 Task: Create a due date automation trigger when advanced on, on the tuesday of the week a card is due add content with a name ending with resume at 11:00 AM.
Action: Mouse moved to (1156, 95)
Screenshot: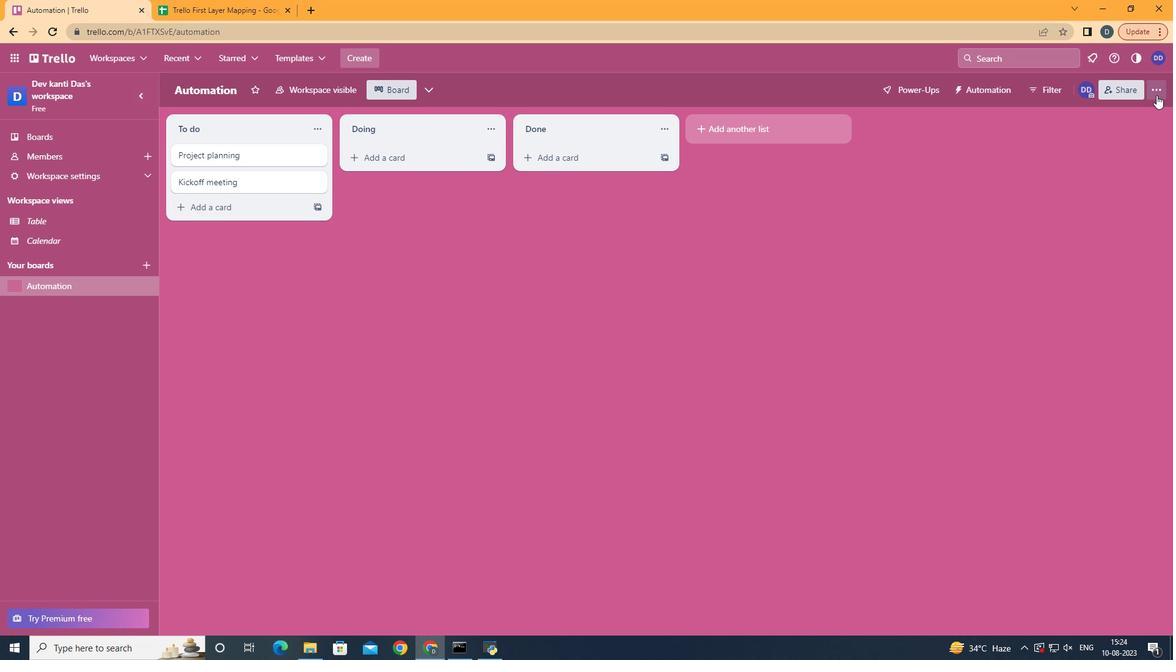 
Action: Mouse pressed left at (1156, 95)
Screenshot: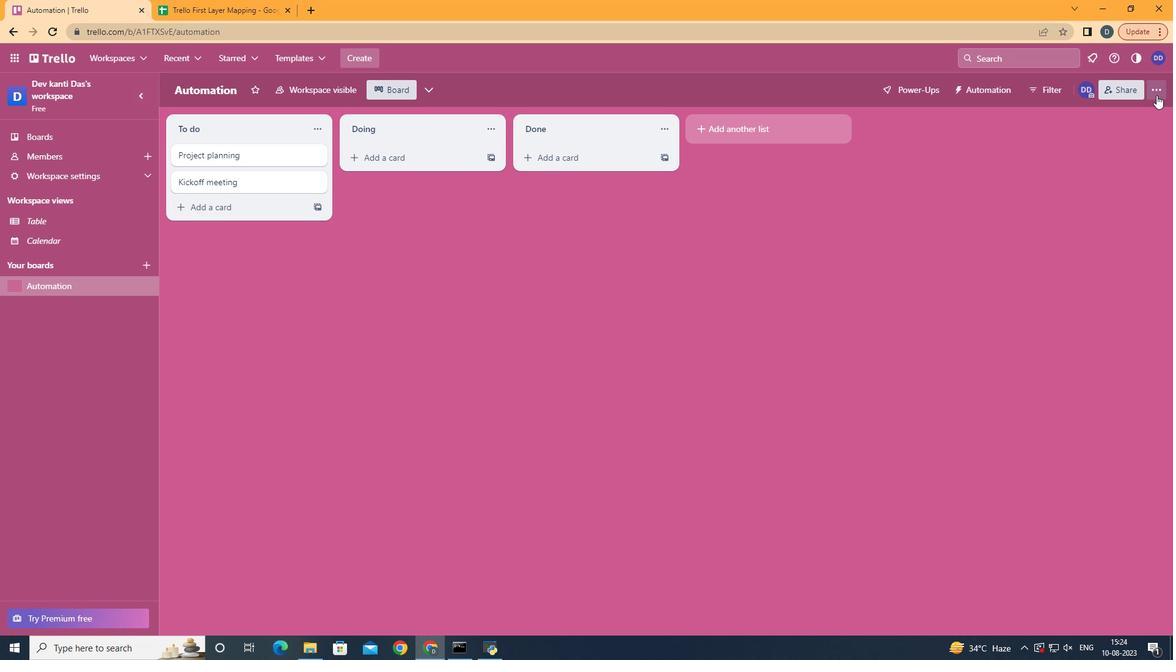 
Action: Mouse moved to (1051, 264)
Screenshot: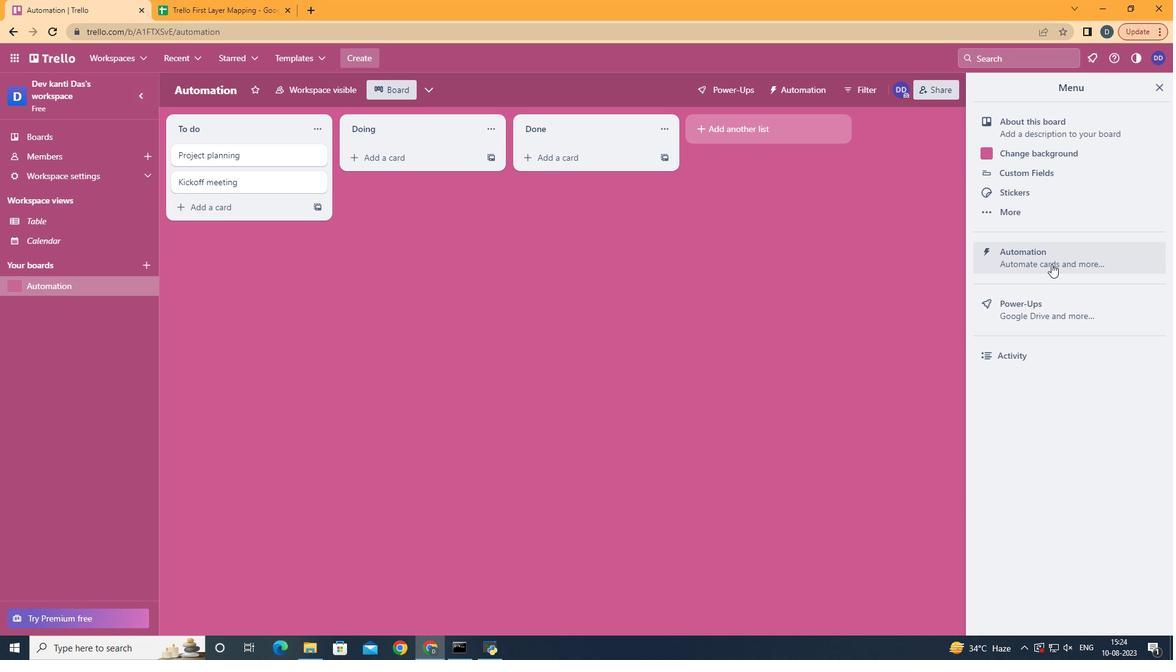 
Action: Mouse pressed left at (1051, 264)
Screenshot: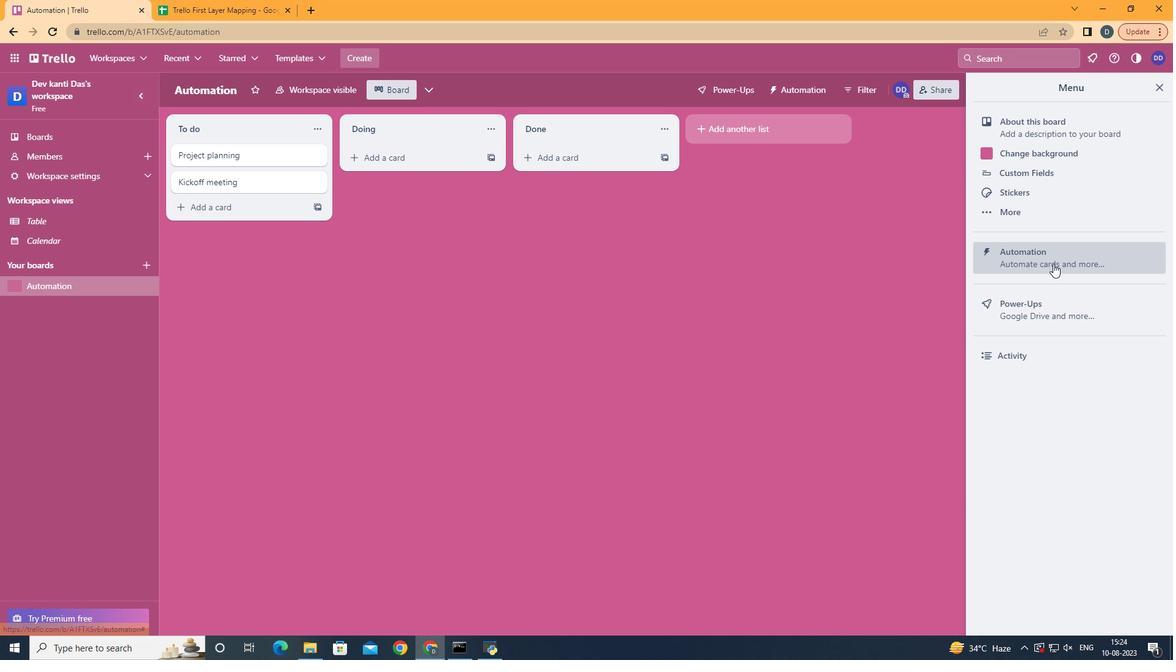 
Action: Mouse moved to (216, 249)
Screenshot: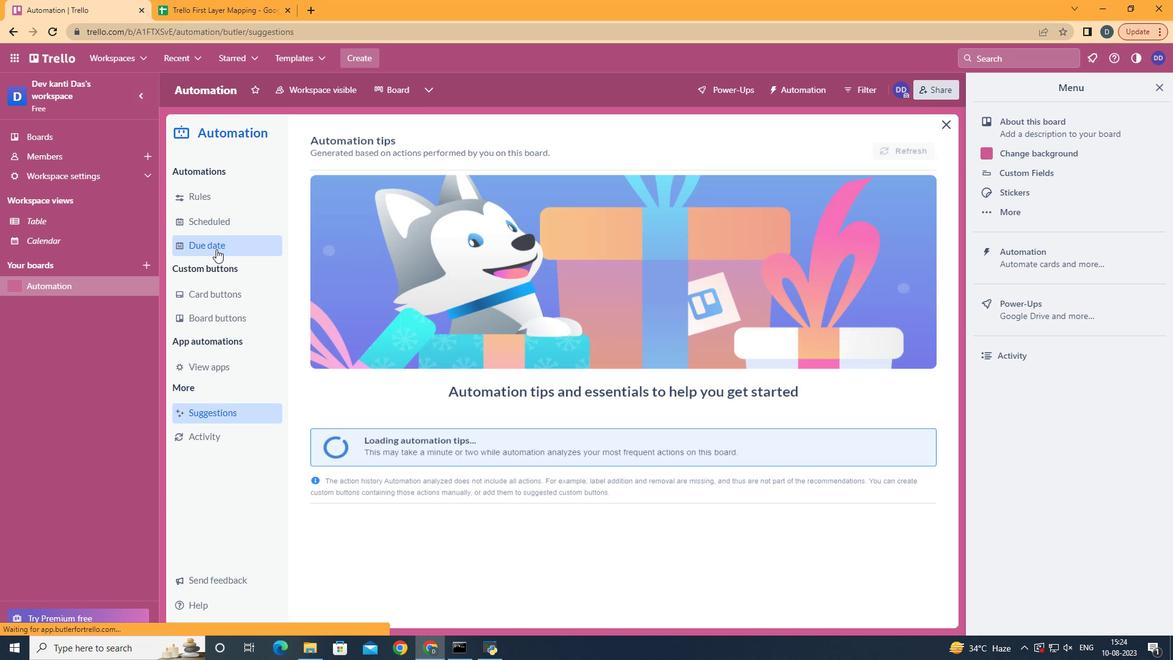 
Action: Mouse pressed left at (216, 249)
Screenshot: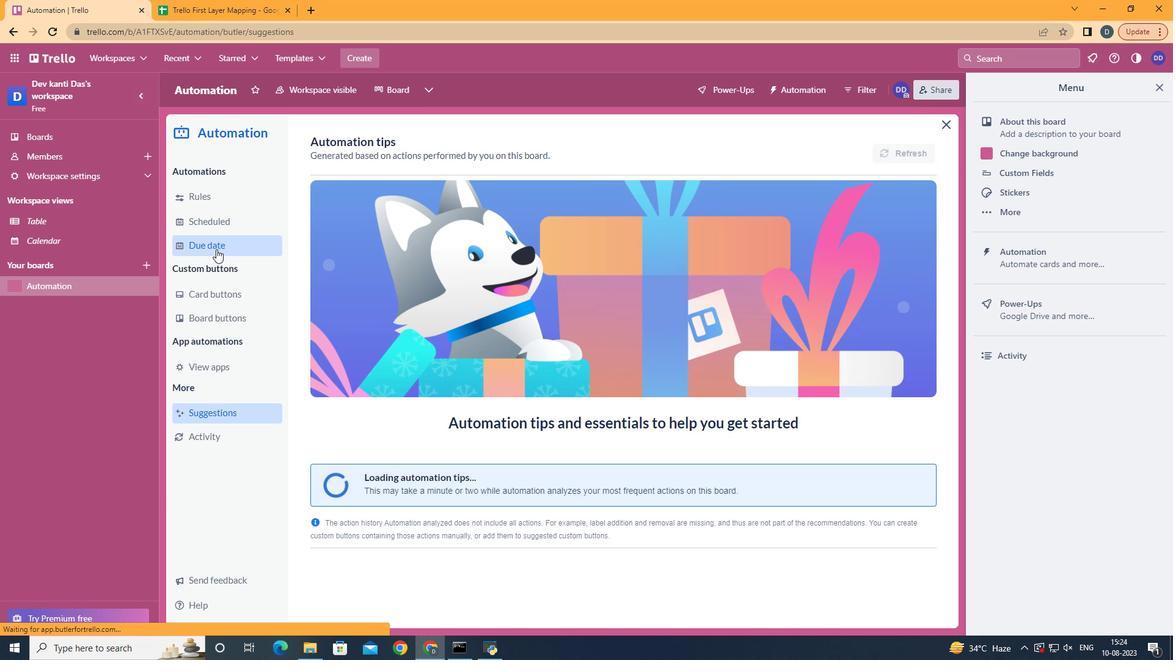 
Action: Mouse moved to (869, 147)
Screenshot: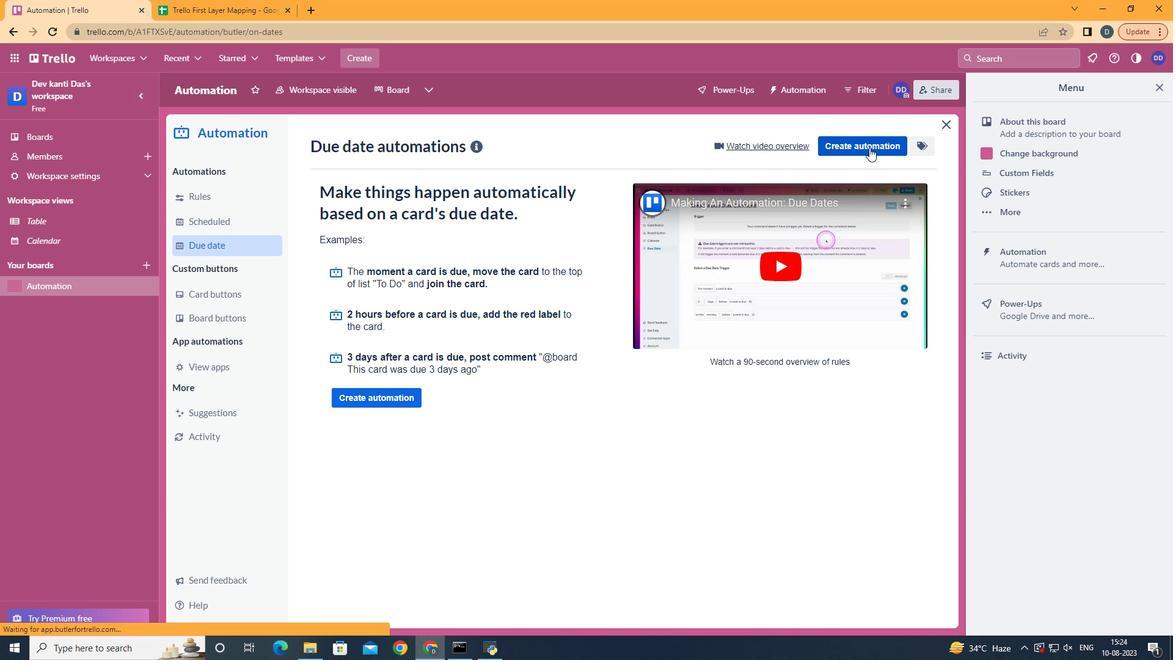
Action: Mouse pressed left at (869, 147)
Screenshot: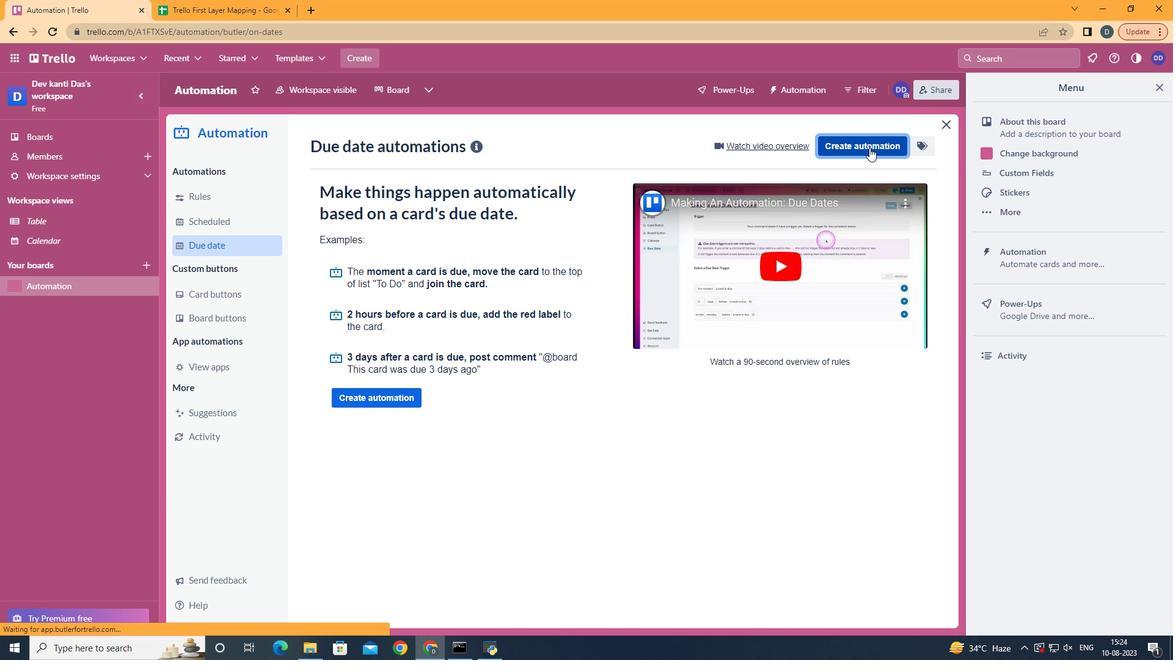 
Action: Mouse moved to (661, 263)
Screenshot: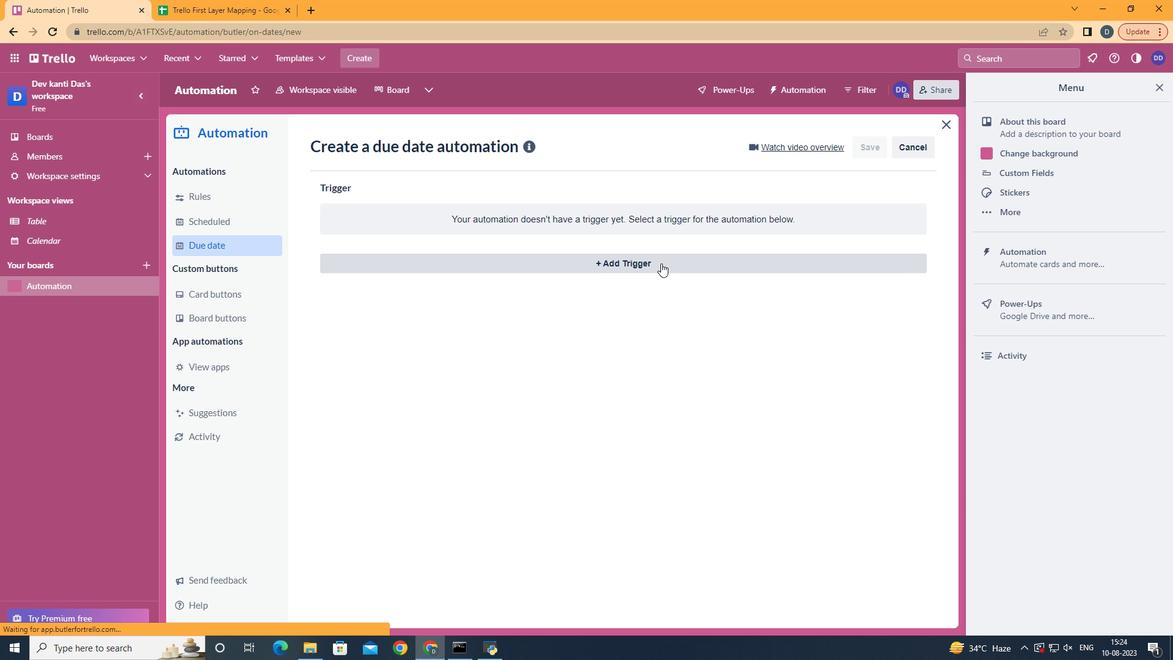 
Action: Mouse pressed left at (661, 263)
Screenshot: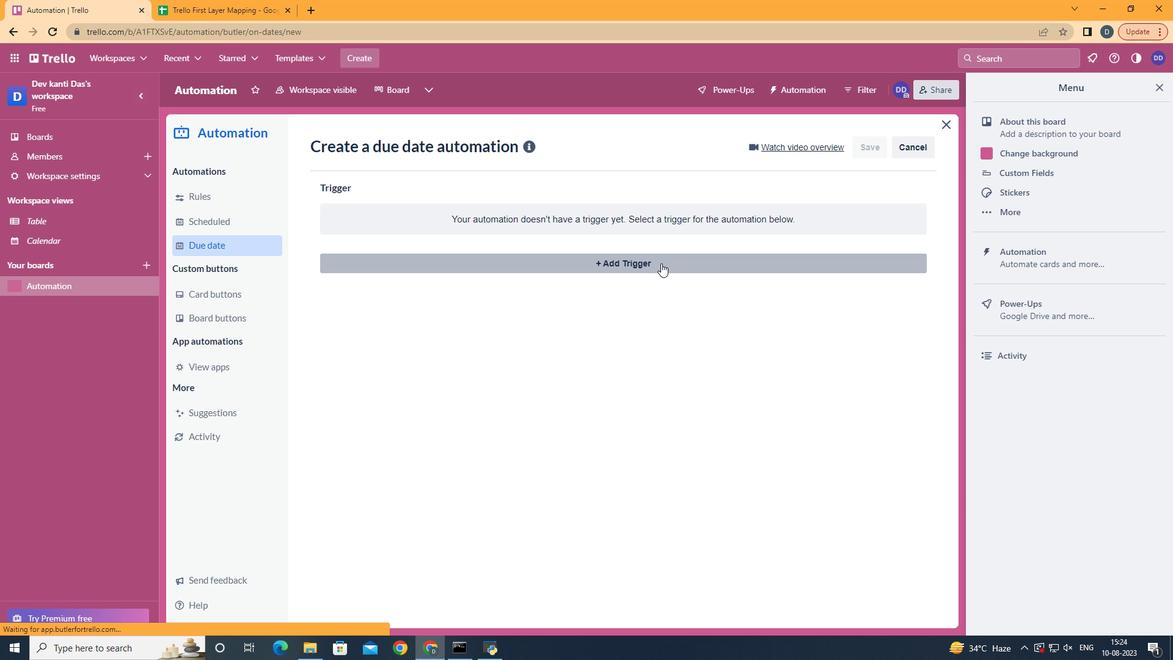 
Action: Mouse moved to (390, 344)
Screenshot: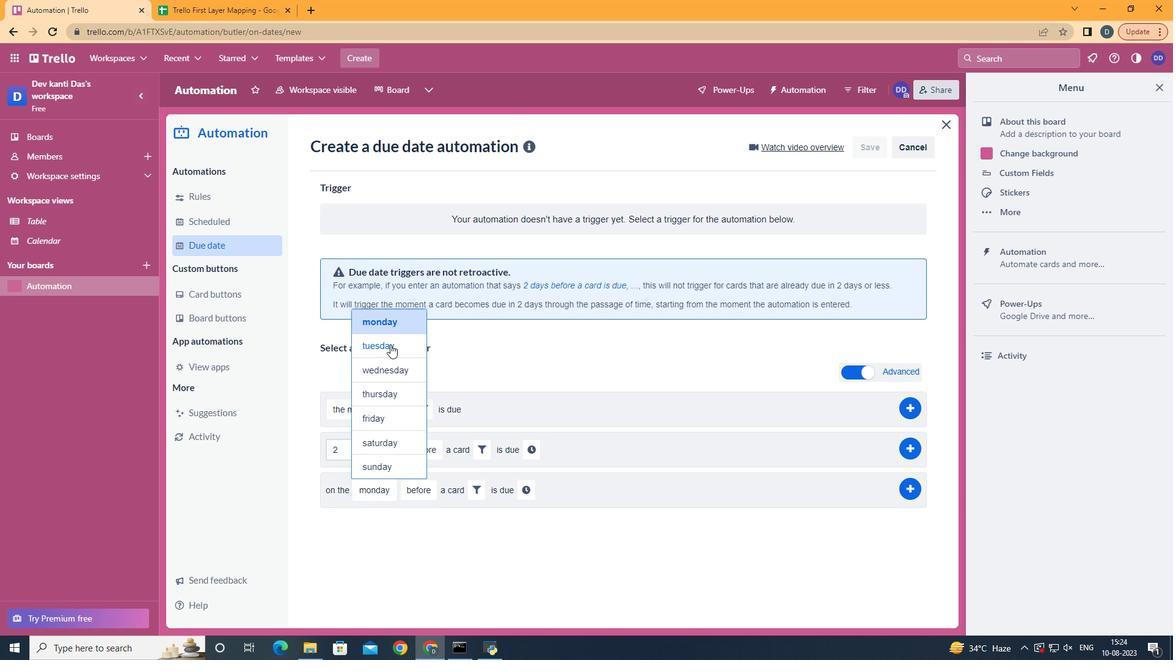 
Action: Mouse pressed left at (390, 344)
Screenshot: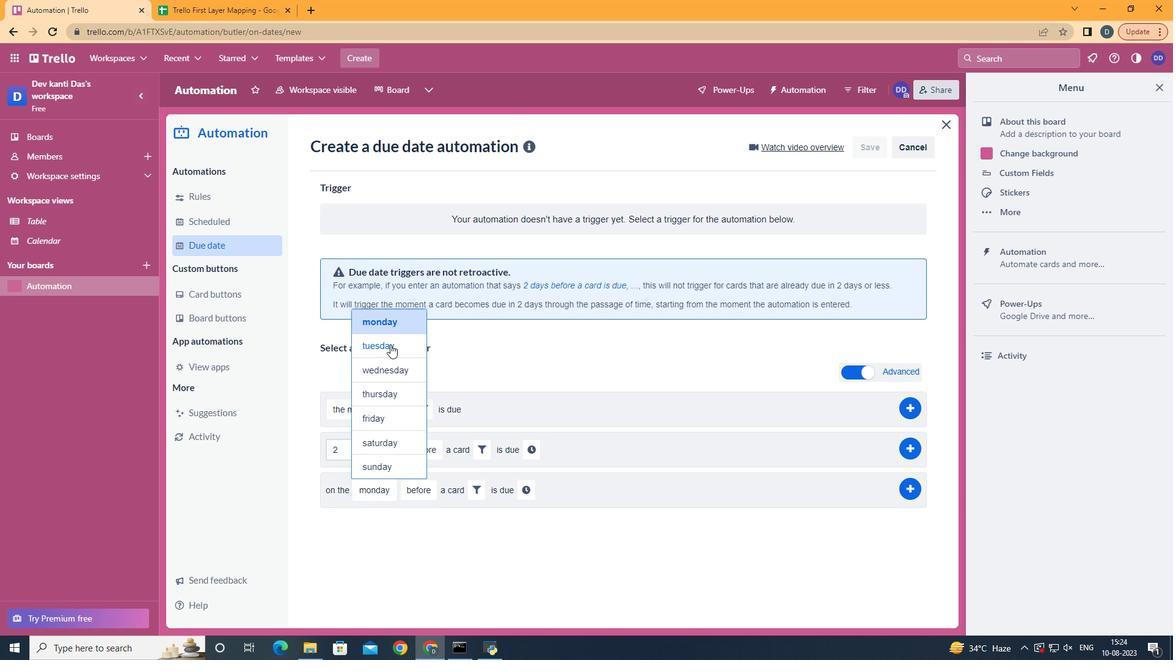 
Action: Mouse moved to (429, 561)
Screenshot: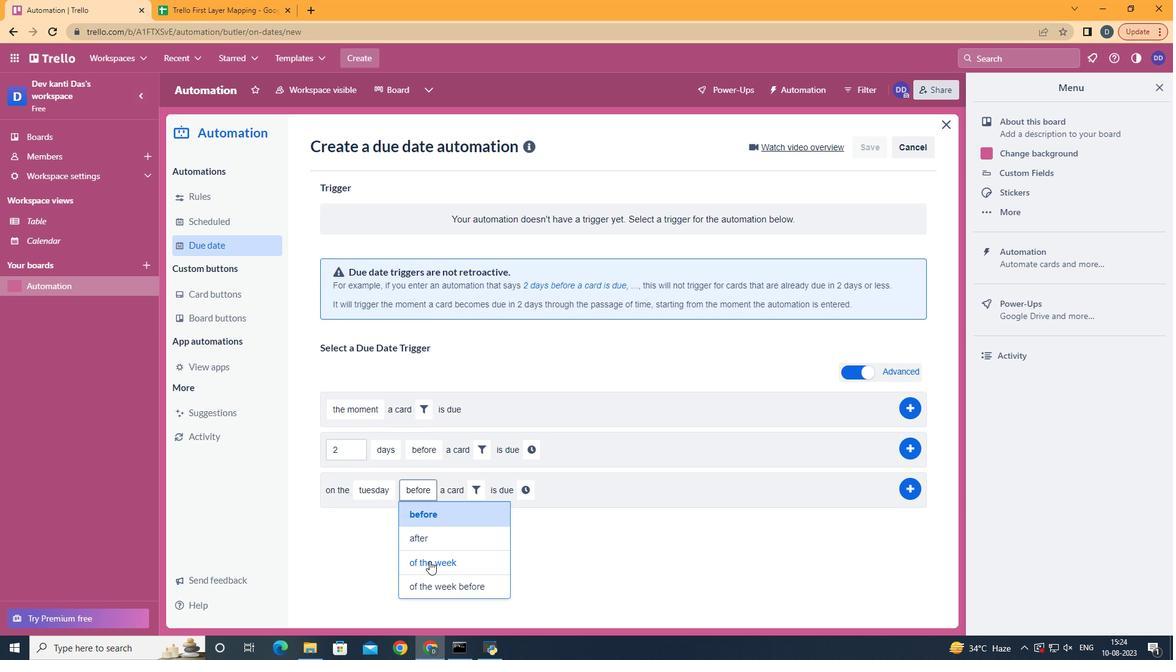 
Action: Mouse pressed left at (429, 561)
Screenshot: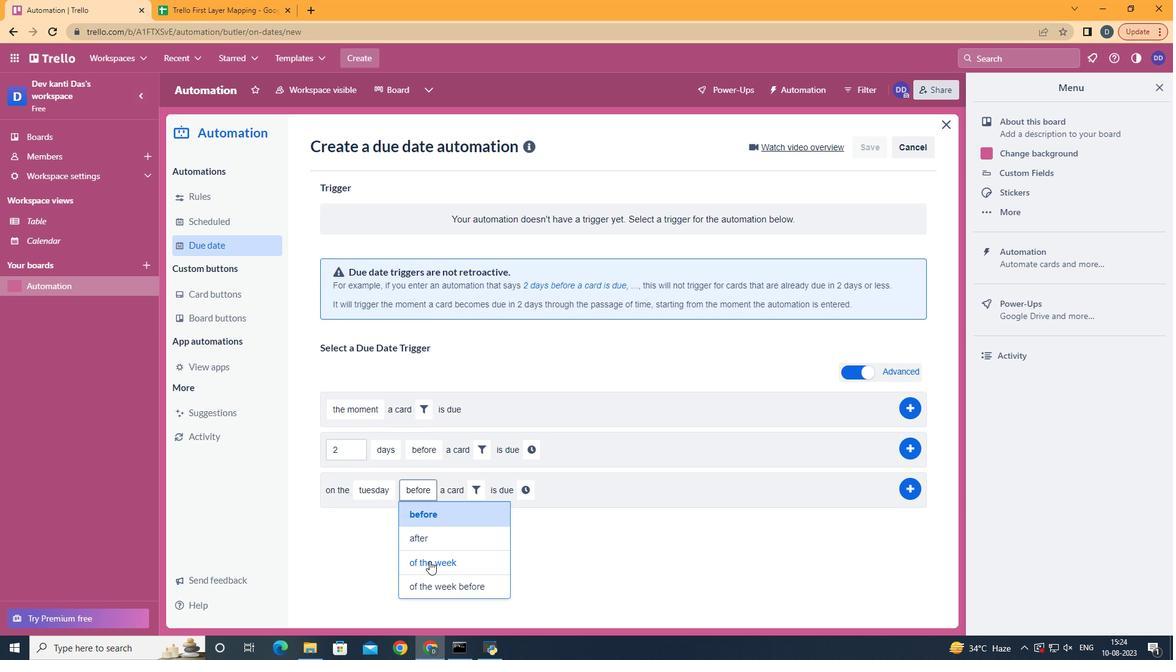 
Action: Mouse moved to (488, 482)
Screenshot: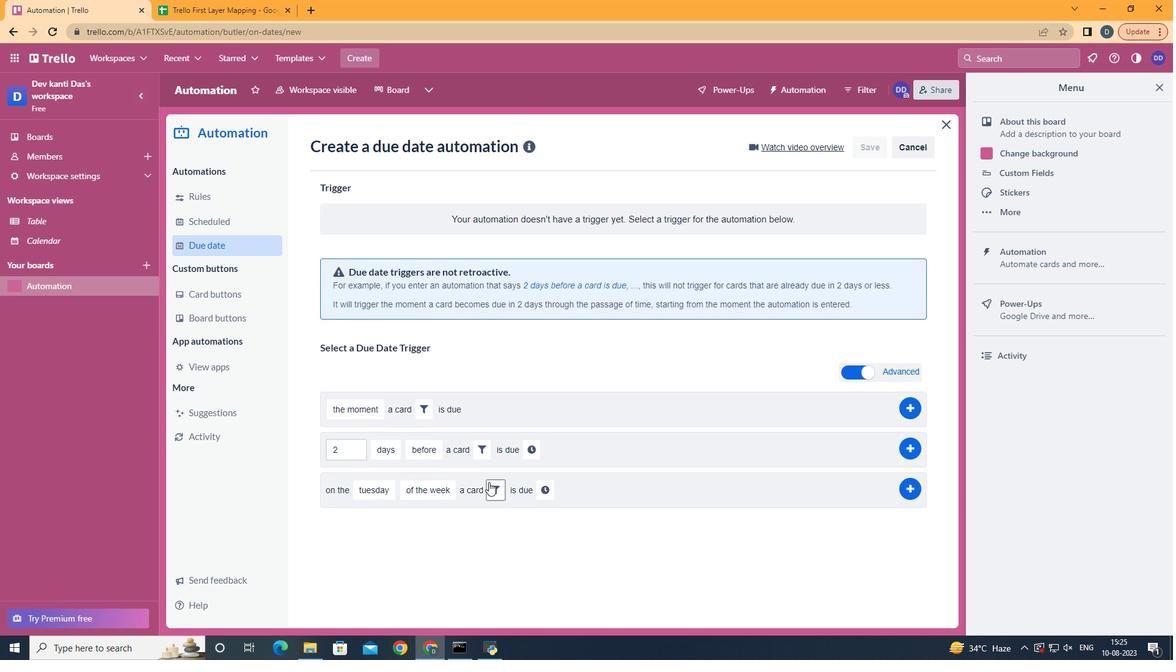 
Action: Mouse pressed left at (488, 482)
Screenshot: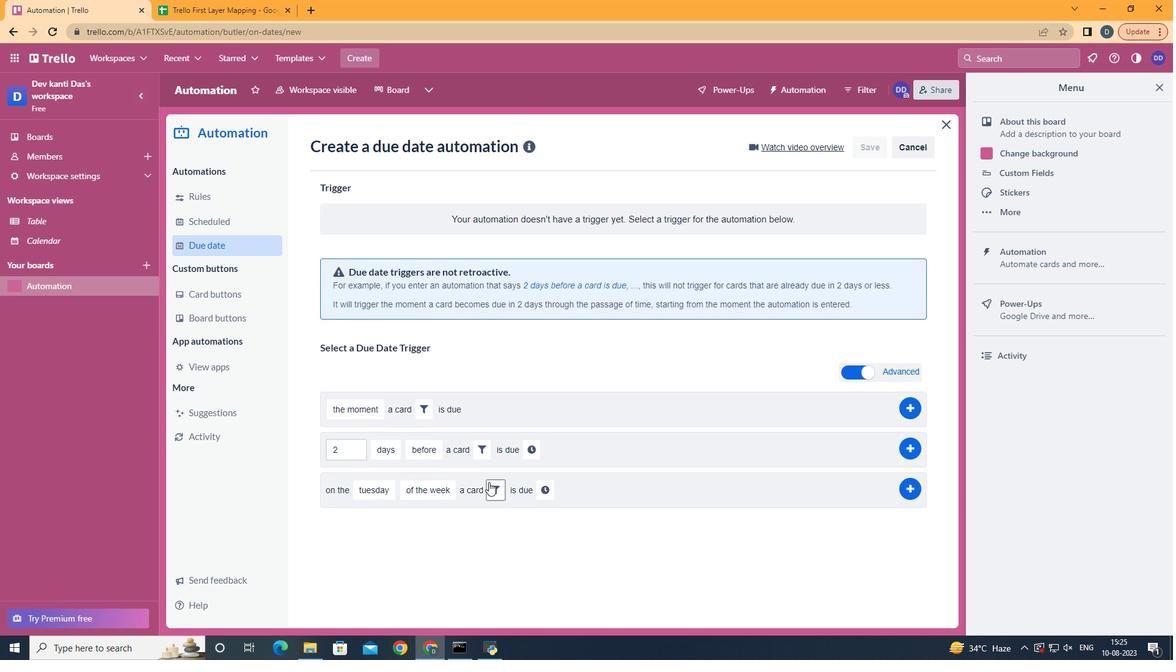 
Action: Mouse moved to (641, 524)
Screenshot: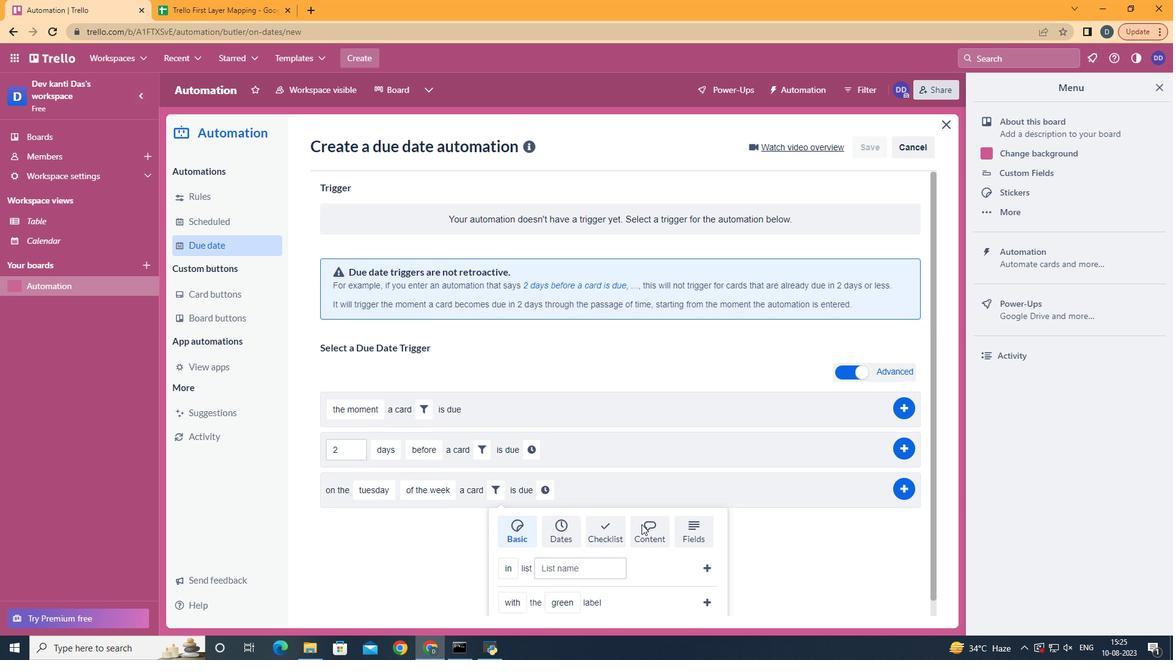 
Action: Mouse pressed left at (641, 524)
Screenshot: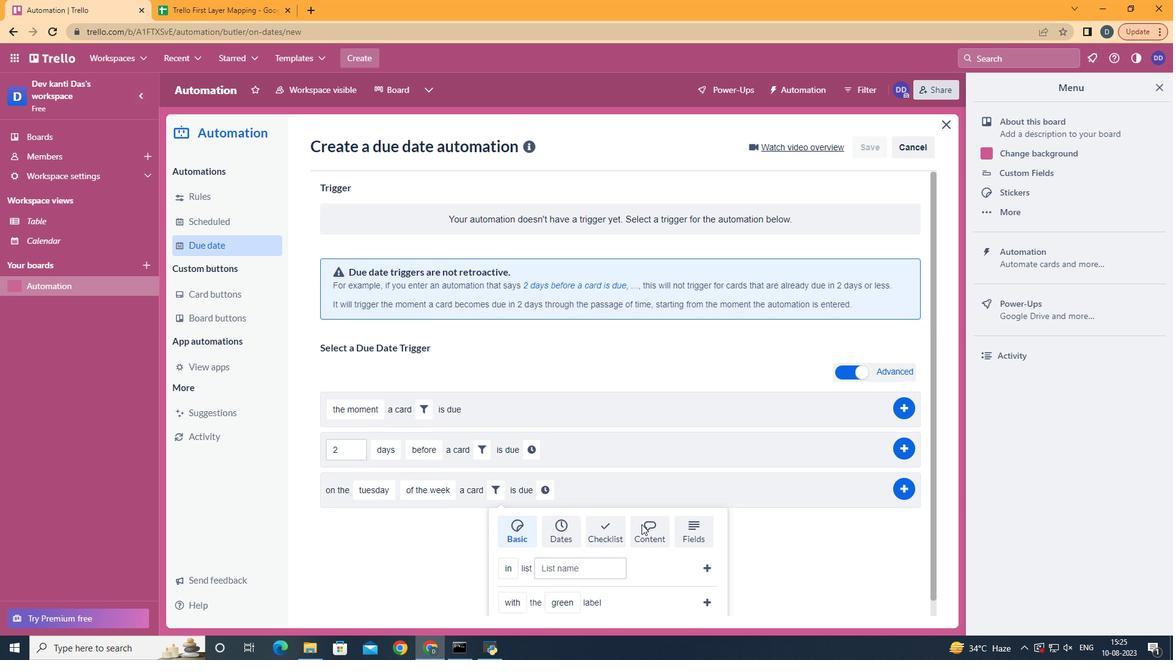 
Action: Mouse moved to (615, 449)
Screenshot: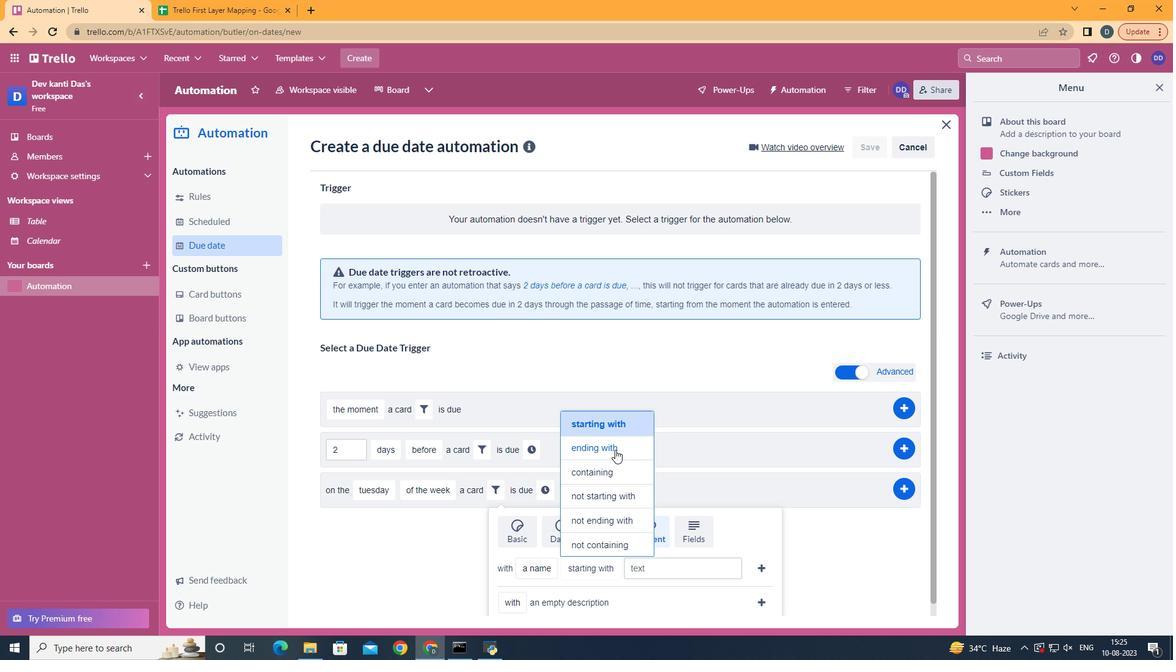 
Action: Mouse pressed left at (615, 449)
Screenshot: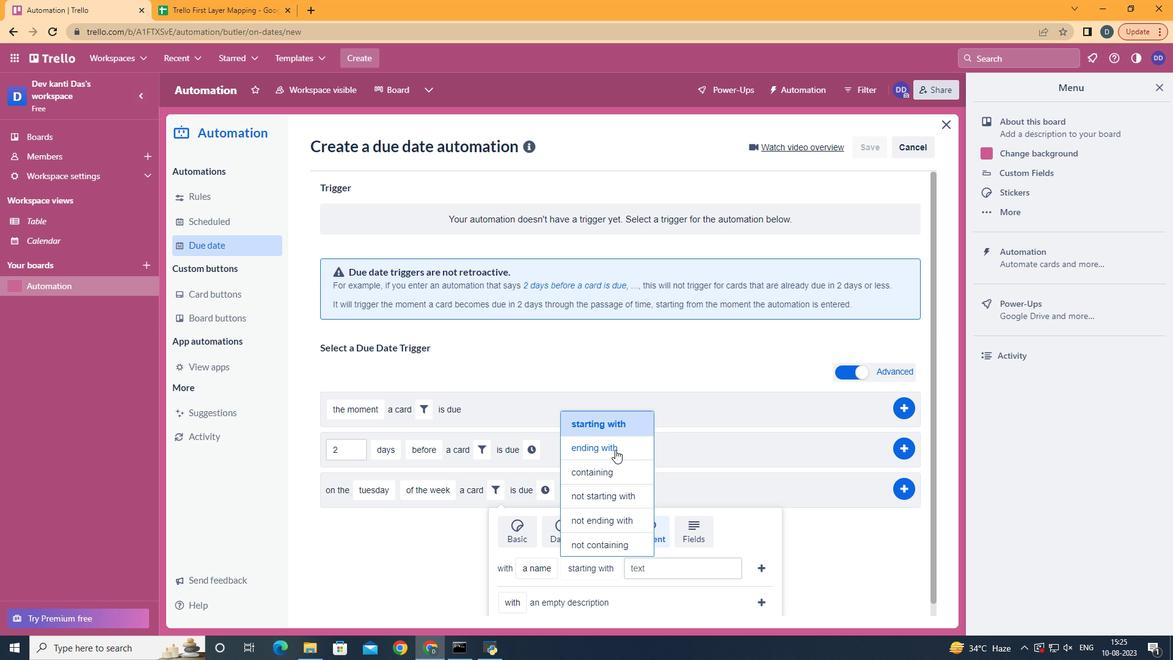 
Action: Mouse moved to (677, 573)
Screenshot: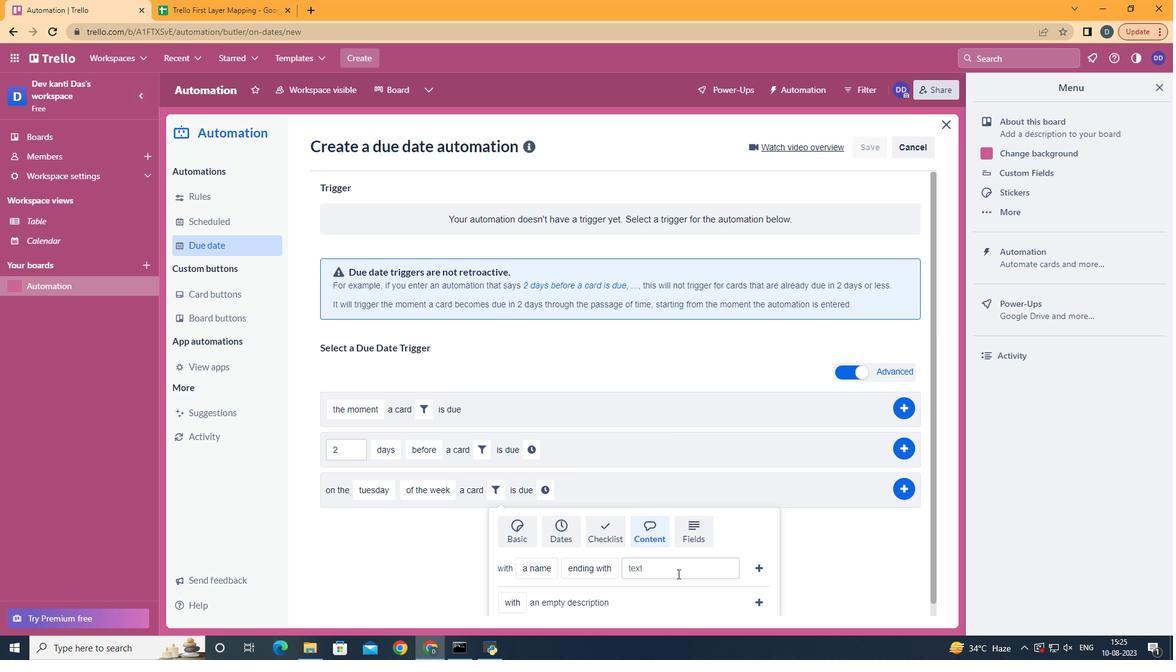 
Action: Mouse pressed left at (677, 573)
Screenshot: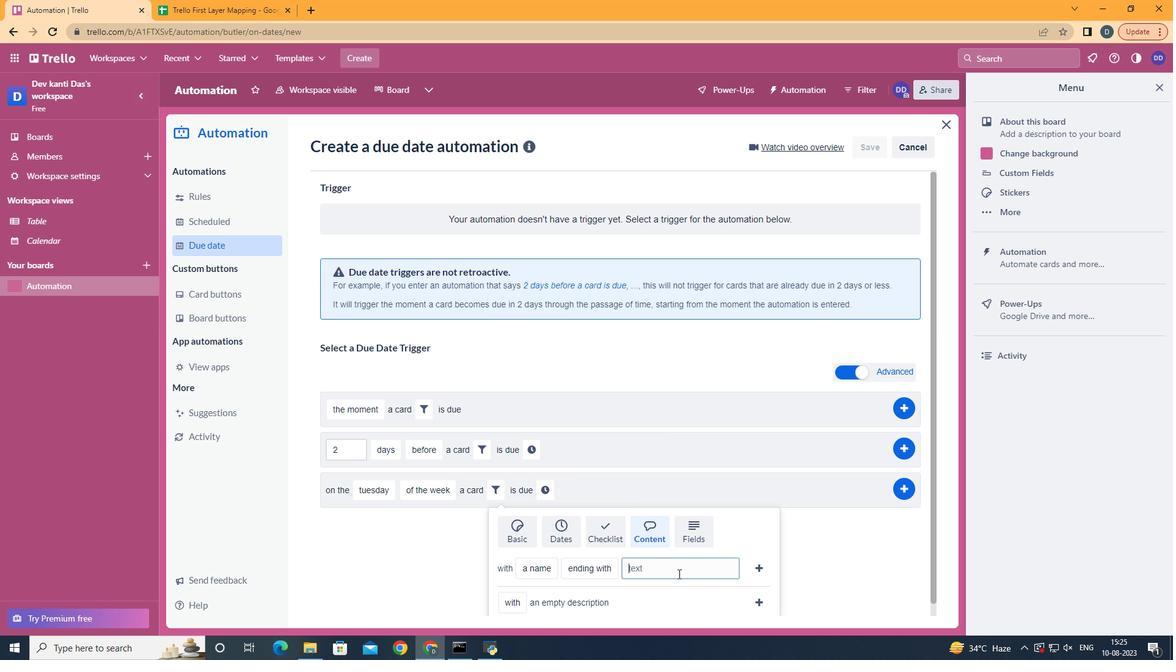 
Action: Mouse moved to (678, 573)
Screenshot: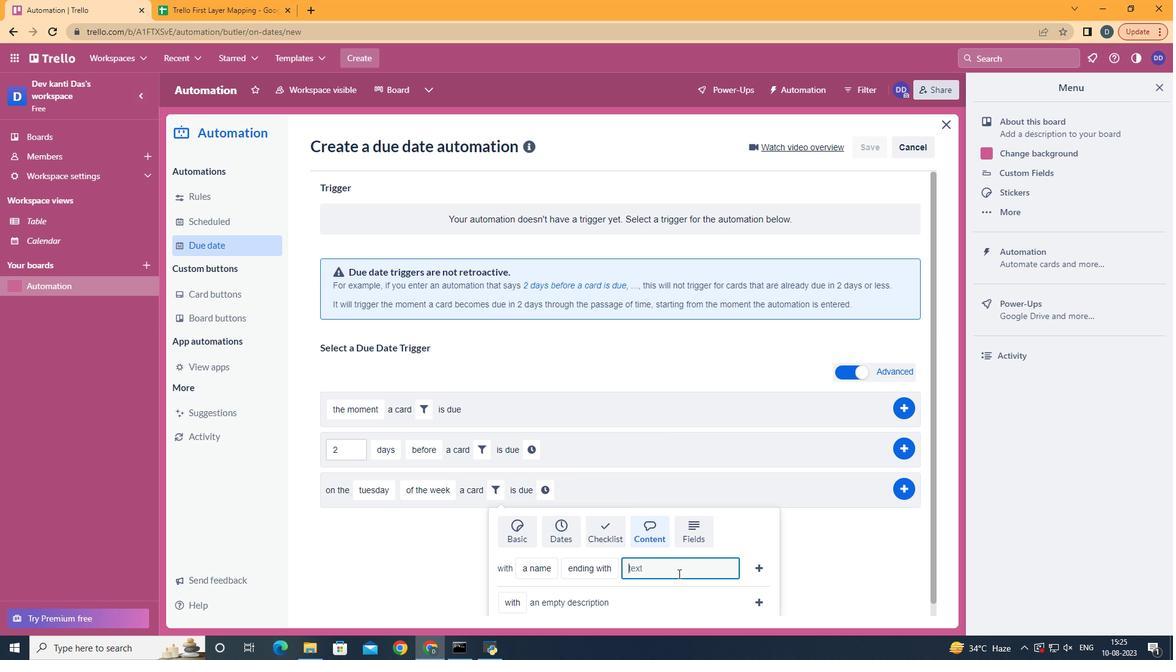 
Action: Key pressed resume
Screenshot: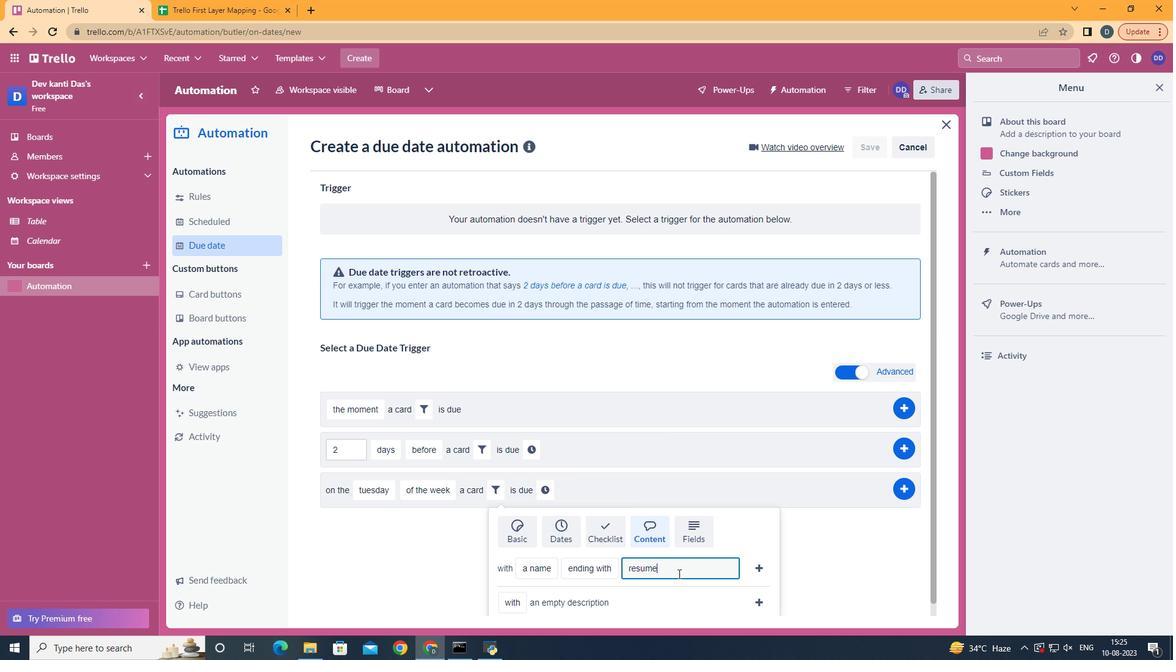 
Action: Mouse moved to (762, 572)
Screenshot: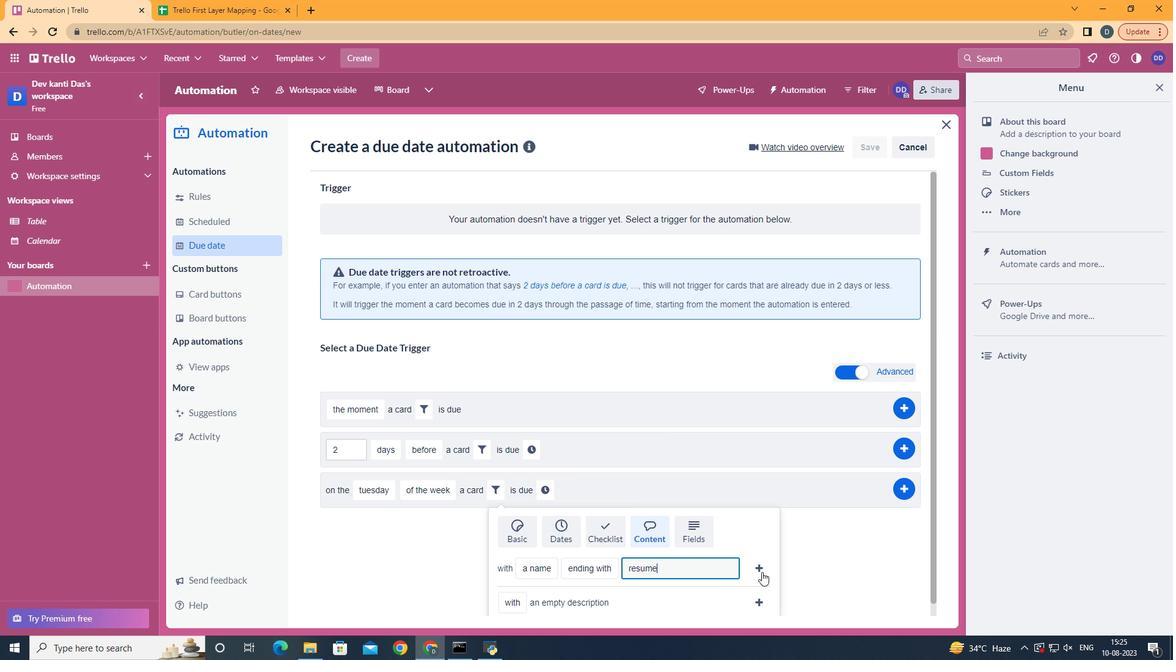 
Action: Mouse pressed left at (762, 572)
Screenshot: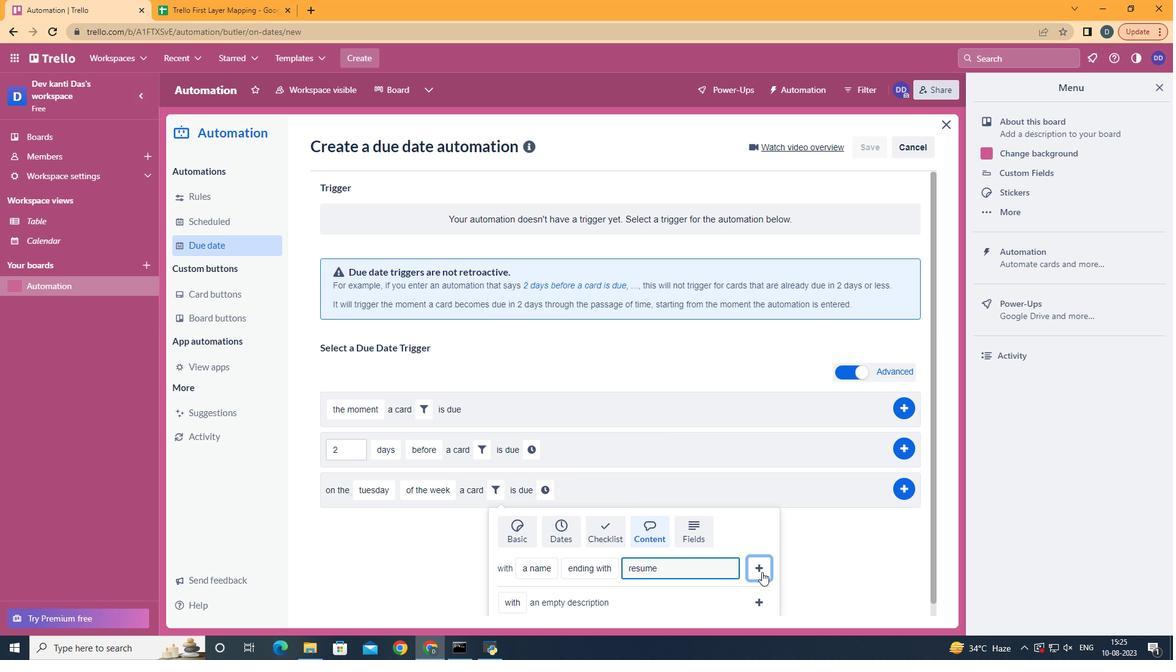 
Action: Mouse moved to (699, 485)
Screenshot: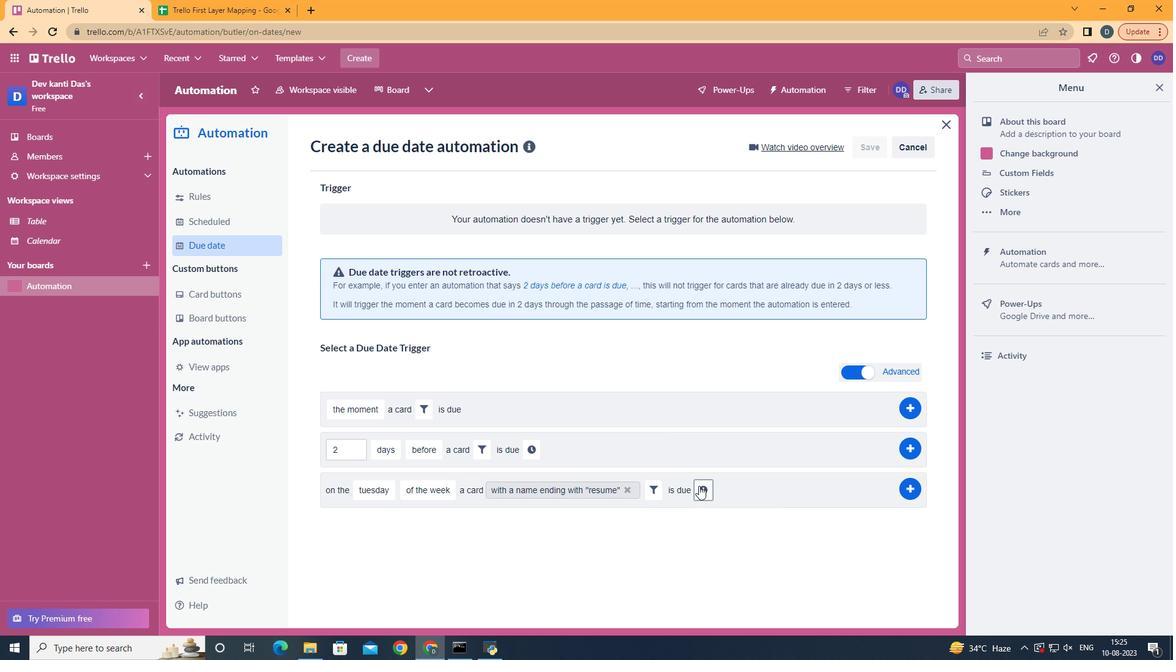 
Action: Mouse pressed left at (699, 485)
Screenshot: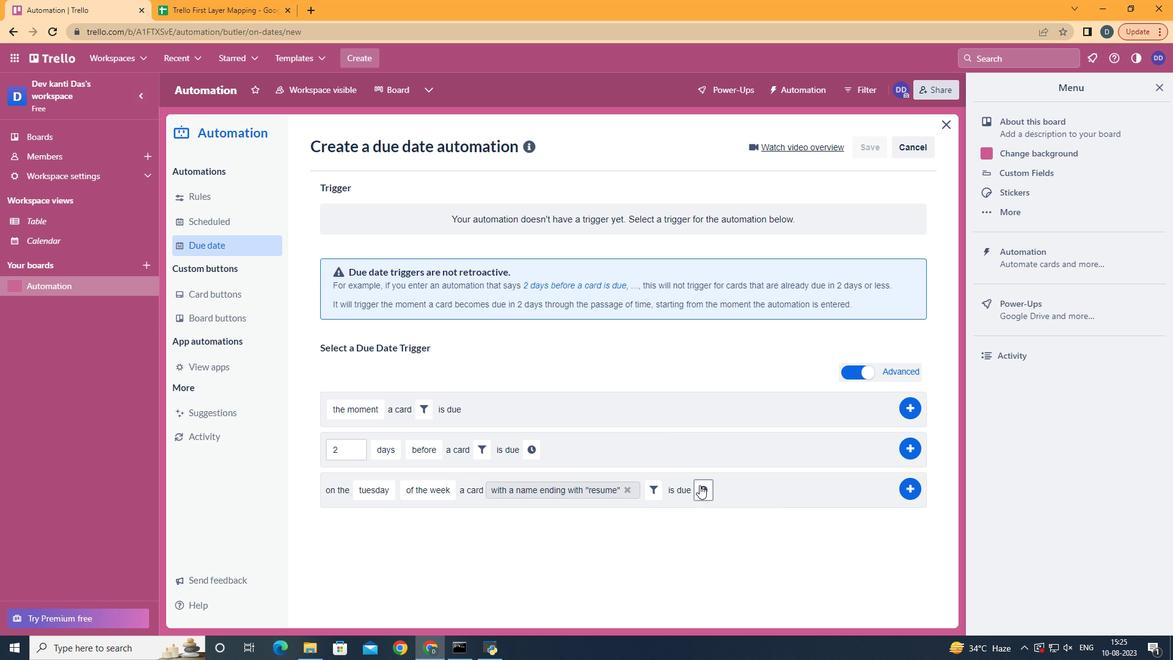 
Action: Mouse moved to (737, 491)
Screenshot: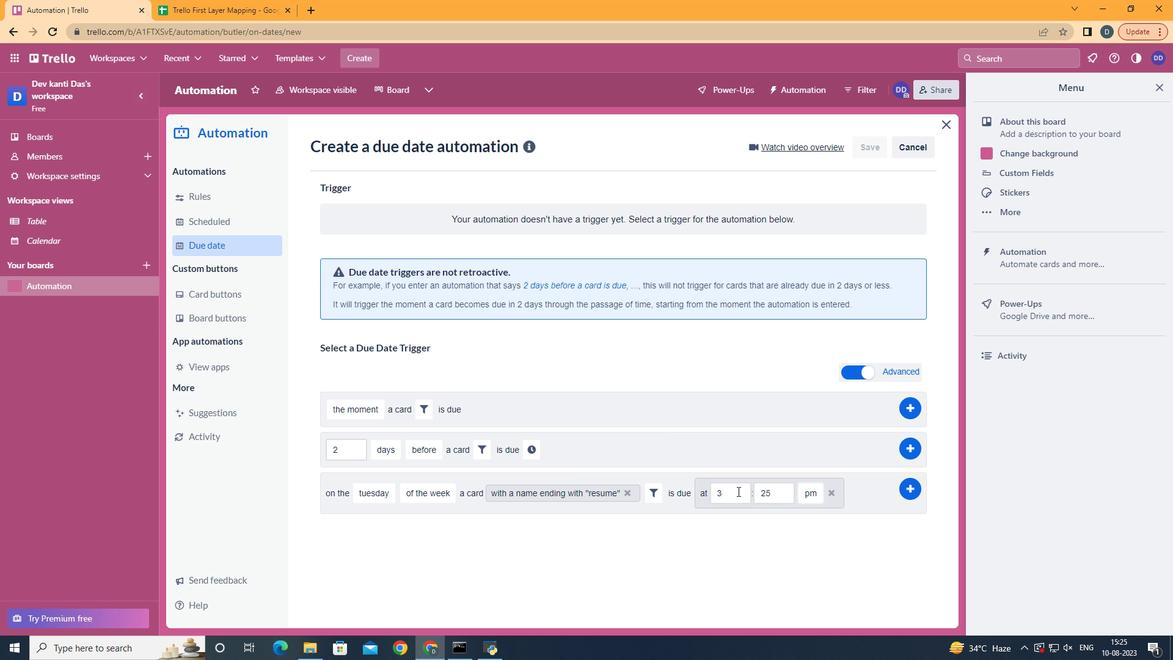 
Action: Mouse pressed left at (737, 491)
Screenshot: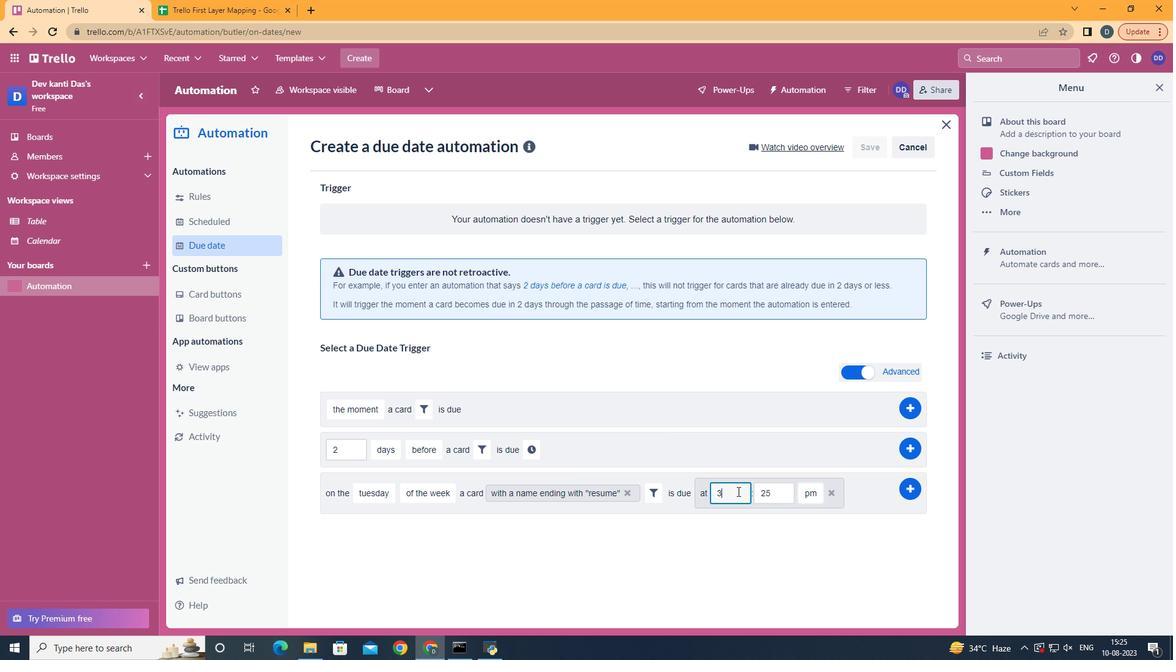 
Action: Key pressed <Key.backspace>11
Screenshot: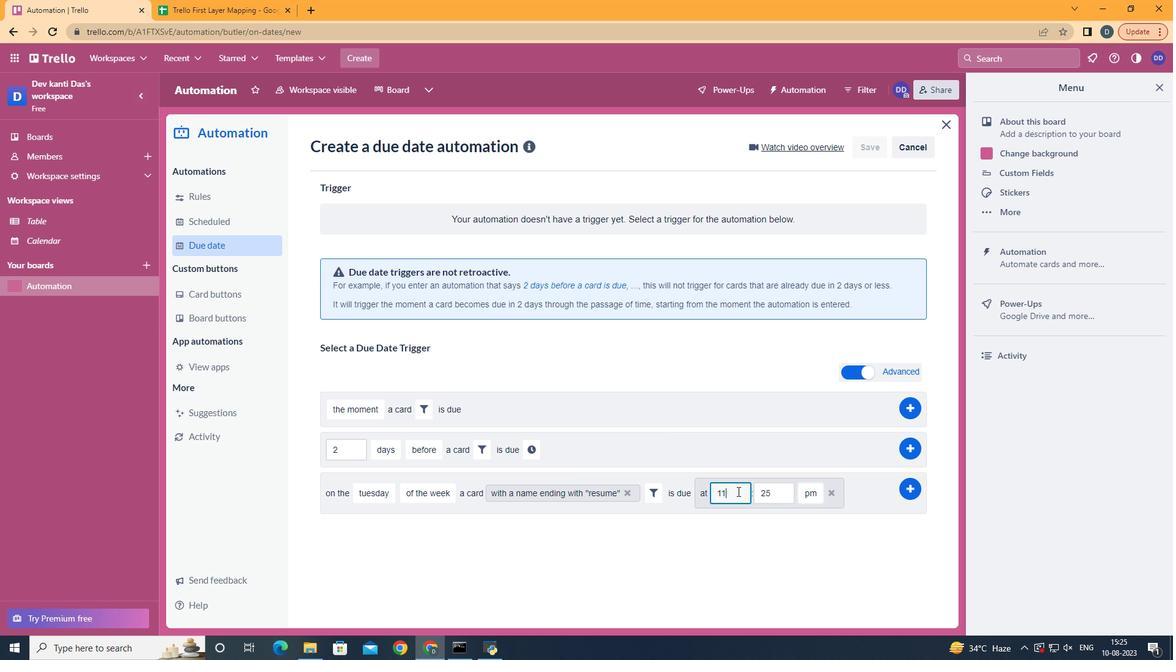
Action: Mouse moved to (777, 504)
Screenshot: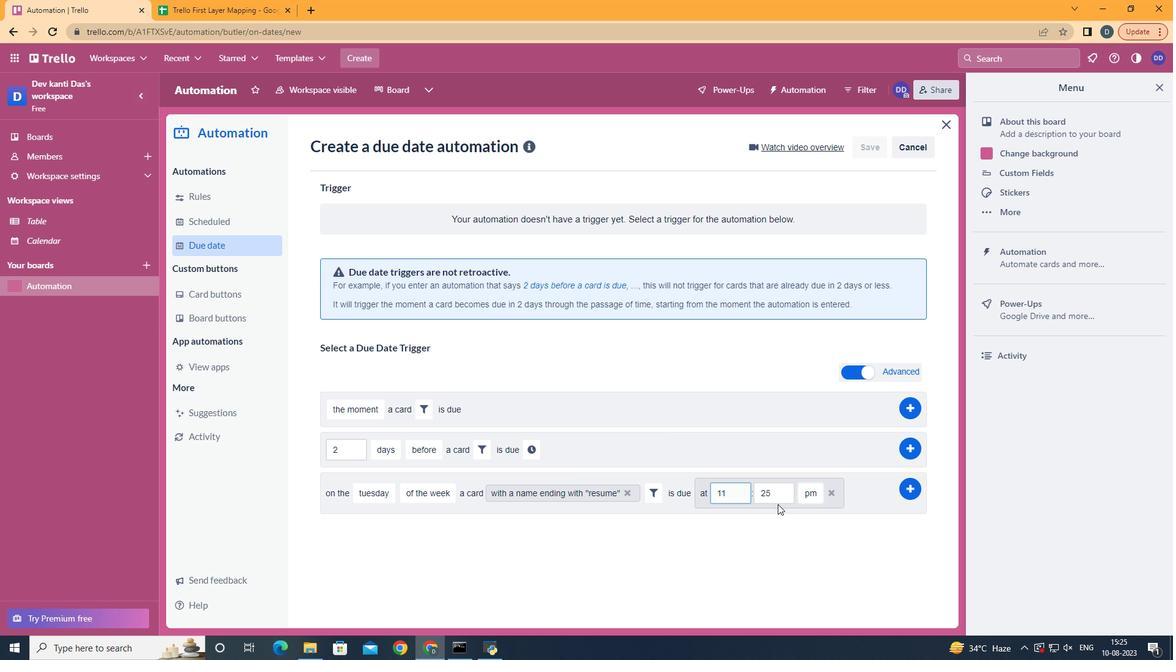 
Action: Mouse pressed left at (777, 504)
Screenshot: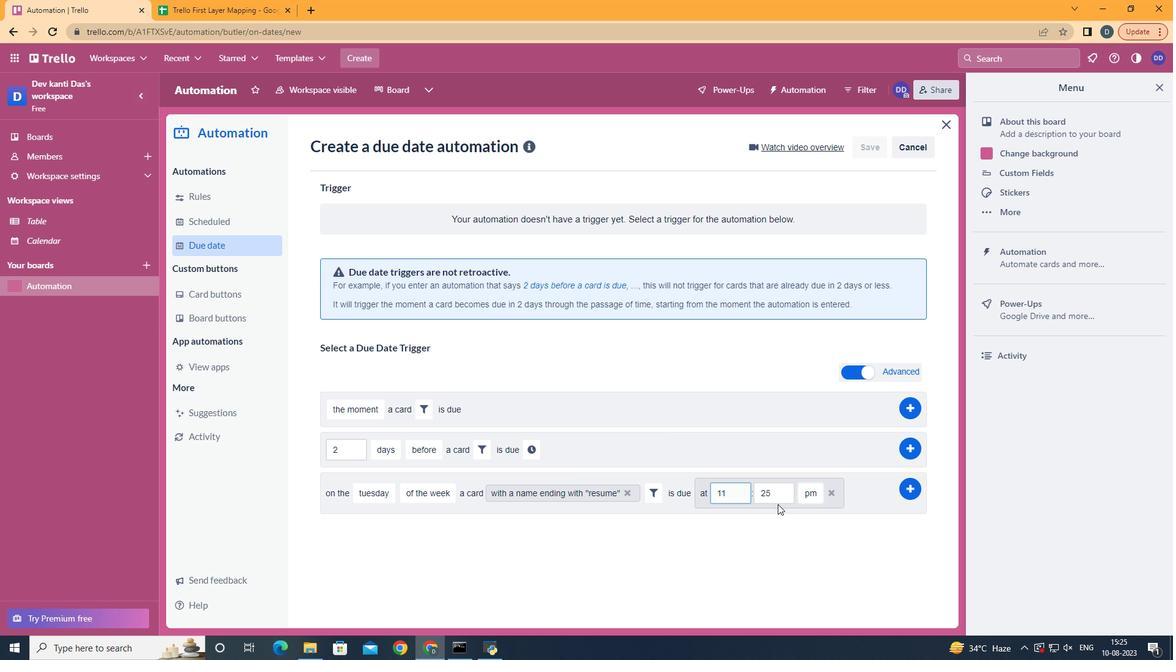 
Action: Mouse moved to (779, 495)
Screenshot: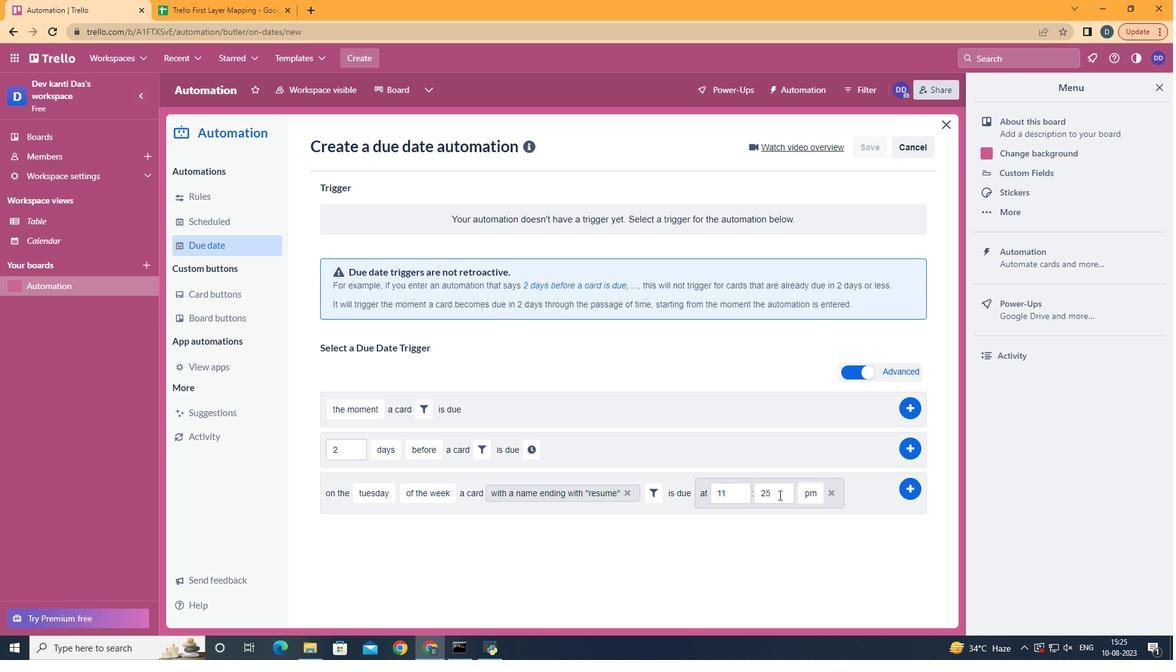 
Action: Mouse pressed left at (779, 495)
Screenshot: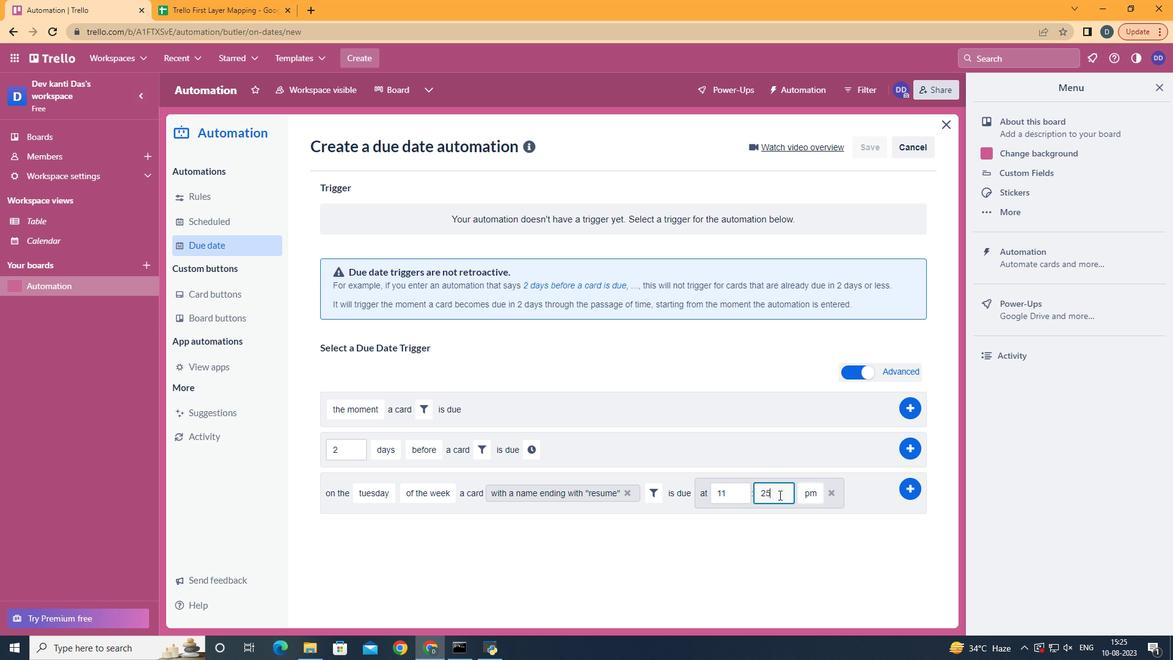 
Action: Key pressed <Key.backspace>
Screenshot: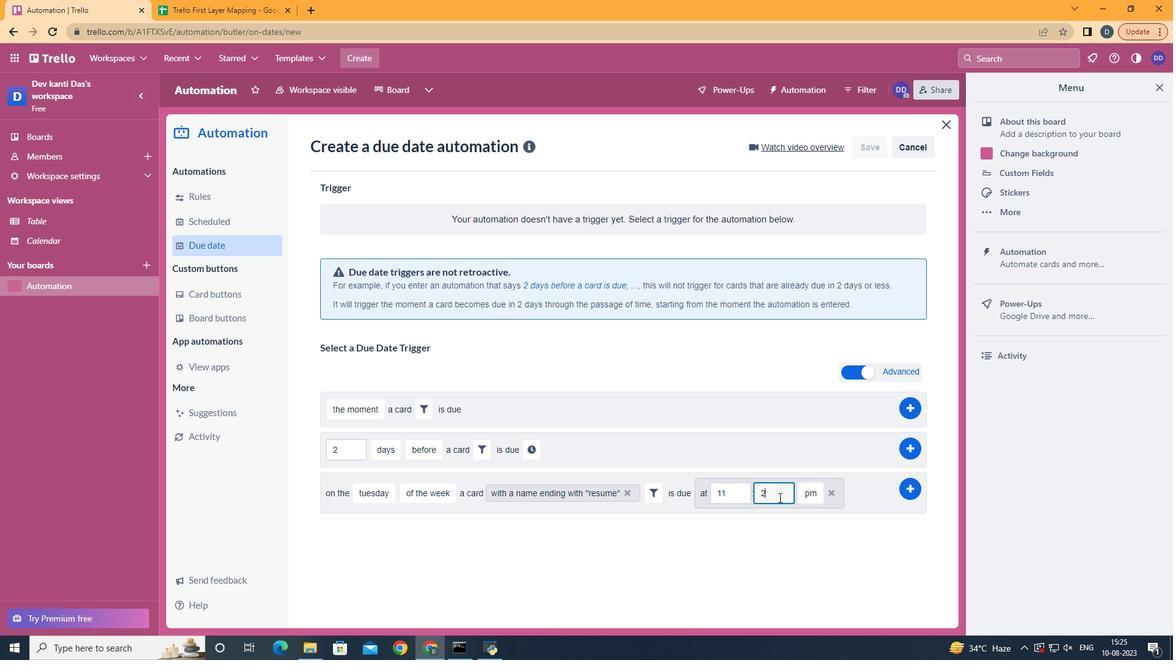
Action: Mouse moved to (779, 497)
Screenshot: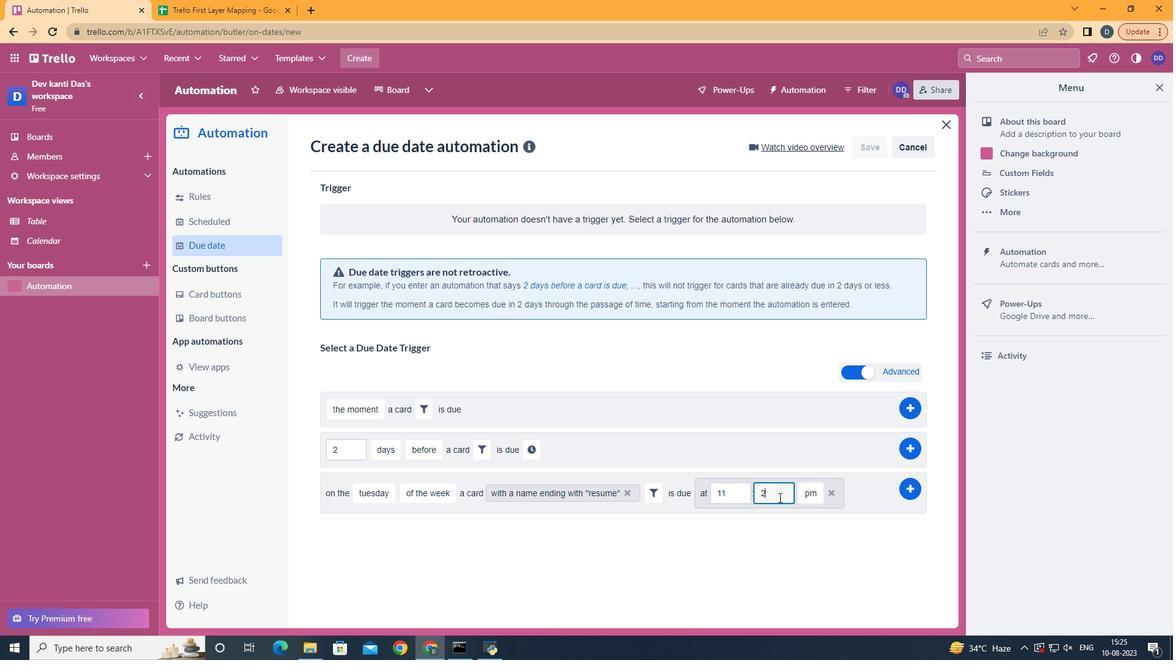 
Action: Key pressed <Key.backspace>00
Screenshot: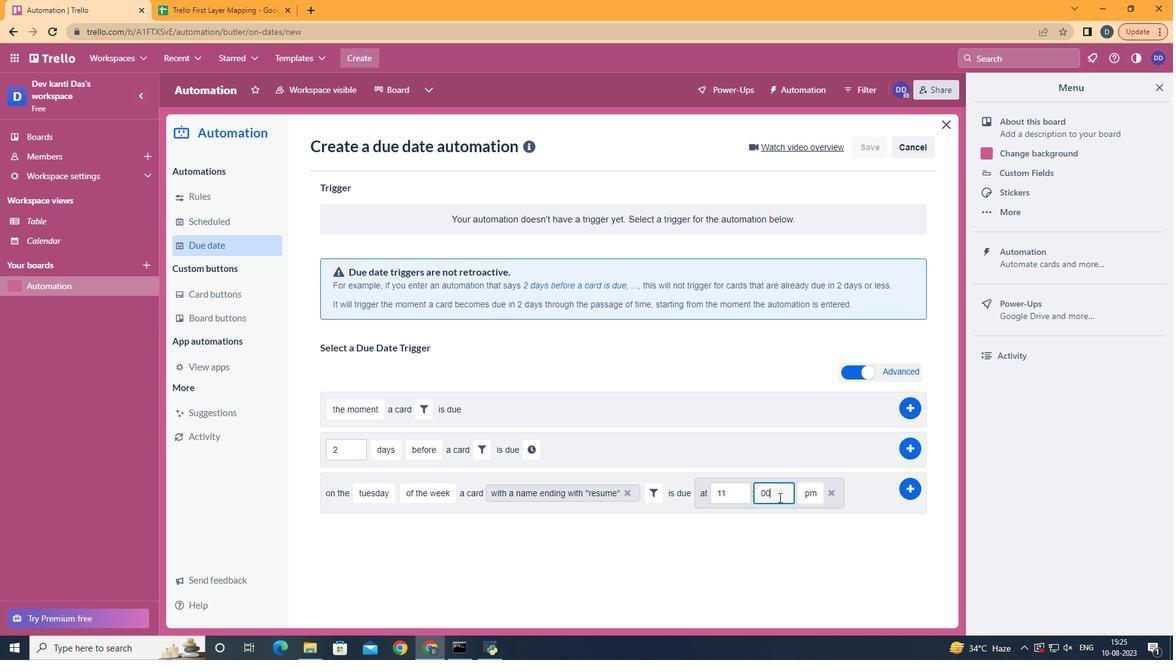 
Action: Mouse moved to (812, 512)
Screenshot: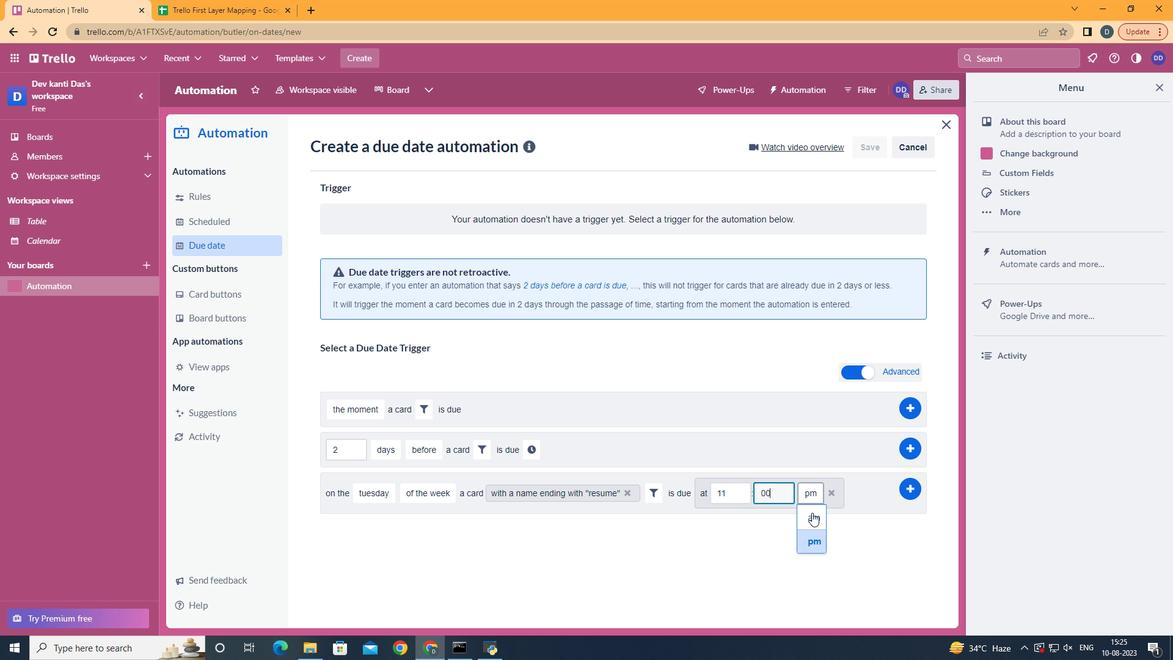 
Action: Mouse pressed left at (812, 512)
Screenshot: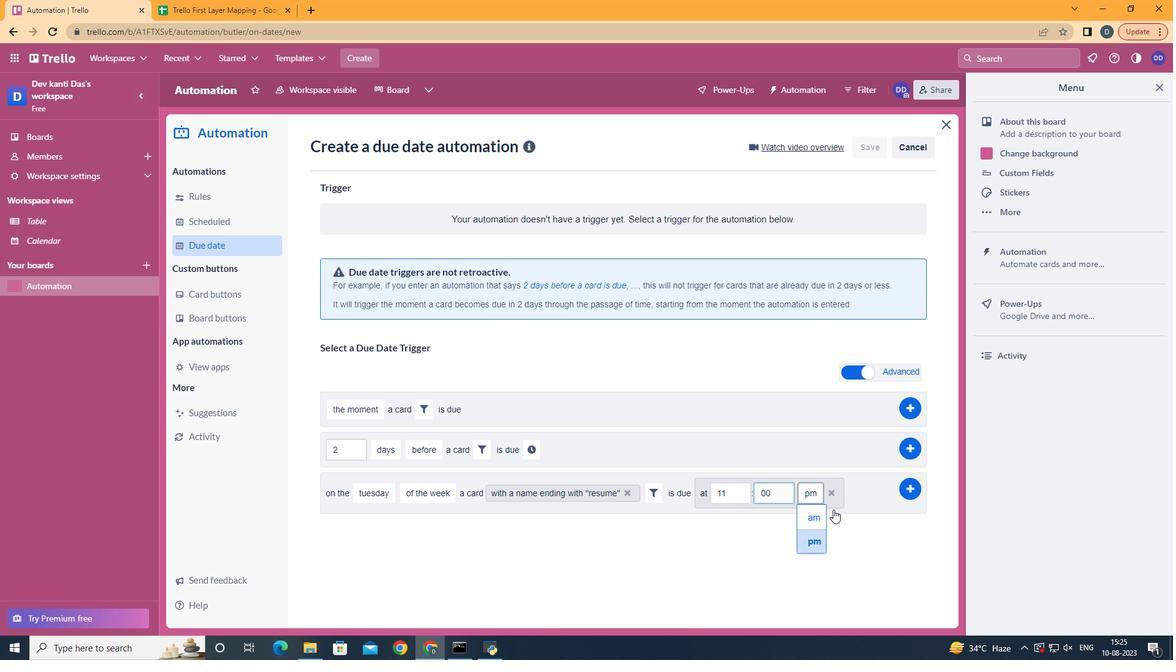 
Action: Mouse moved to (902, 486)
Screenshot: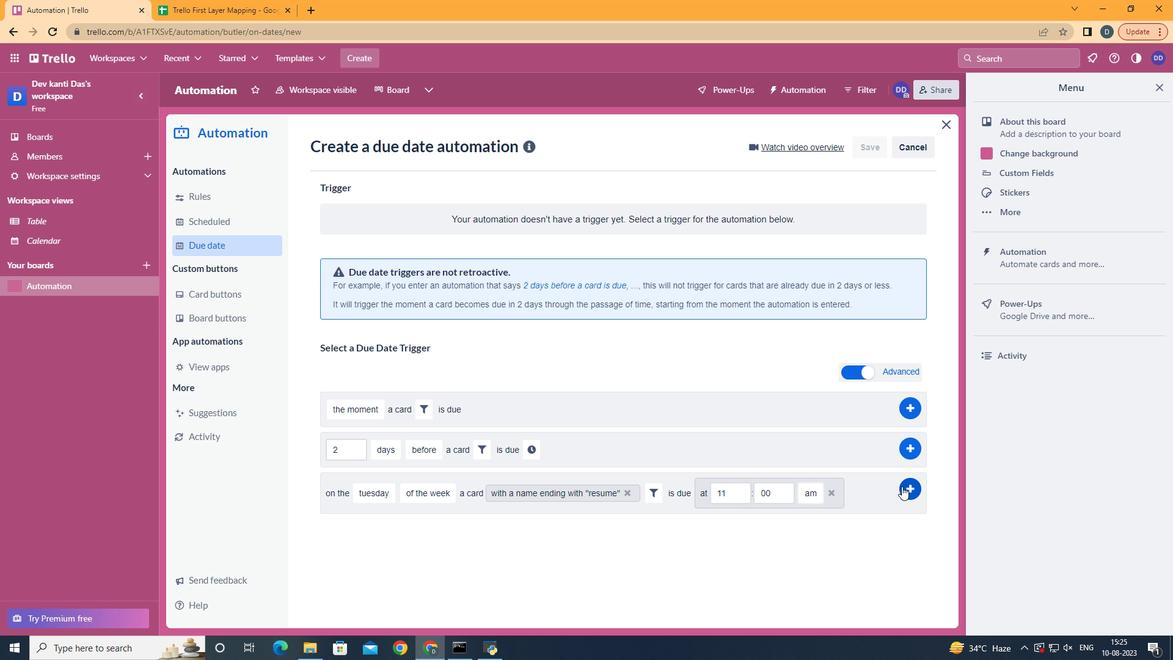 
Action: Mouse pressed left at (902, 486)
Screenshot: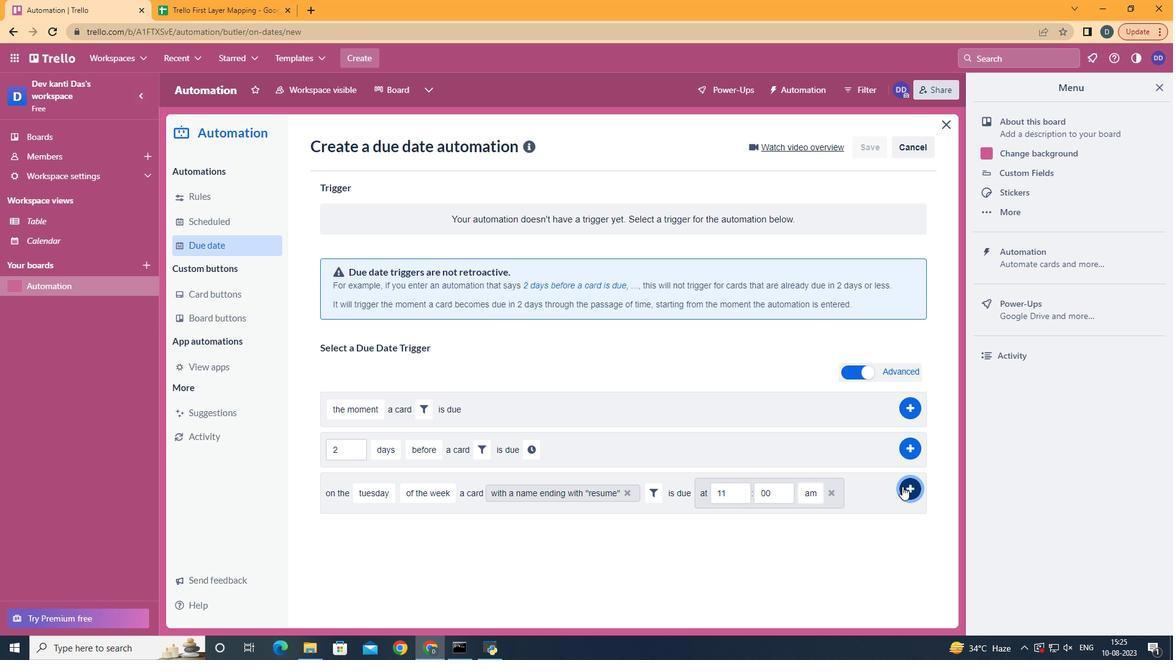 
Action: Mouse moved to (900, 486)
Screenshot: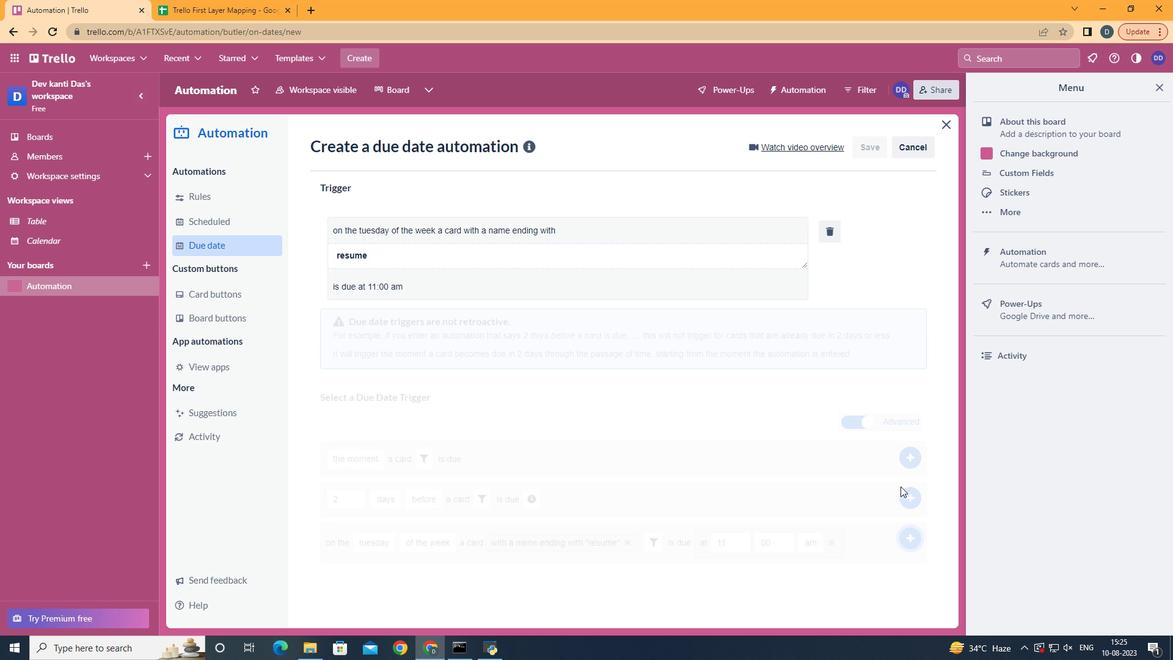 
